 Task: Select the browser breakpoint.
Action: Mouse moved to (11, 517)
Screenshot: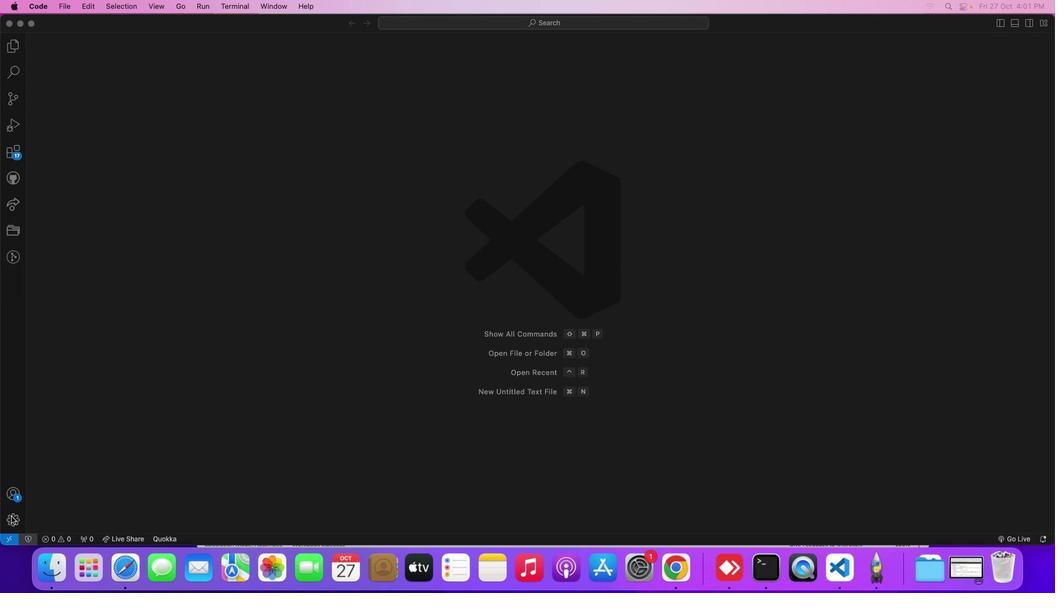 
Action: Mouse pressed left at (11, 517)
Screenshot: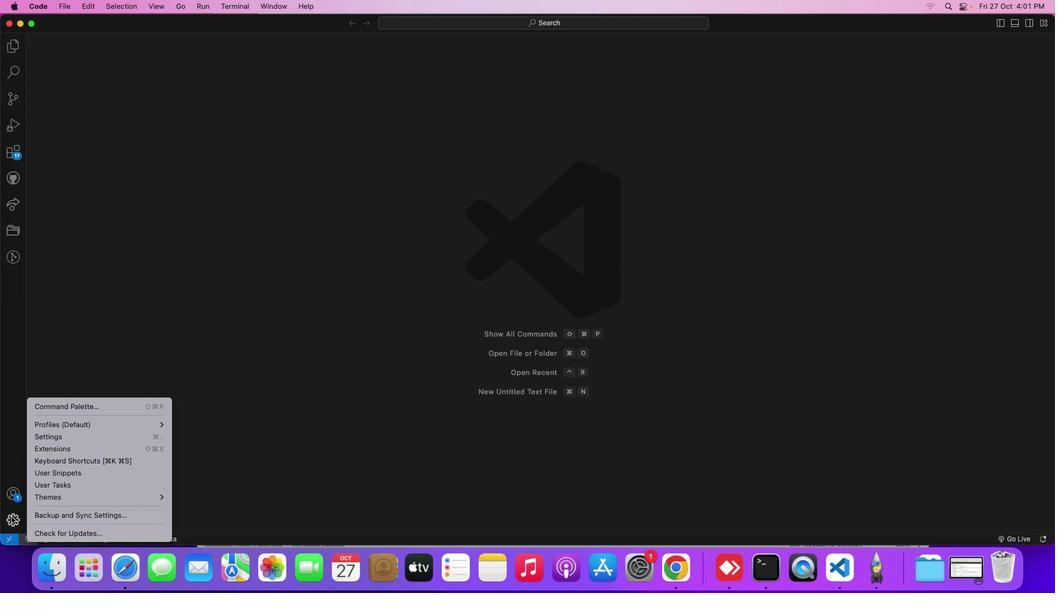 
Action: Mouse moved to (58, 406)
Screenshot: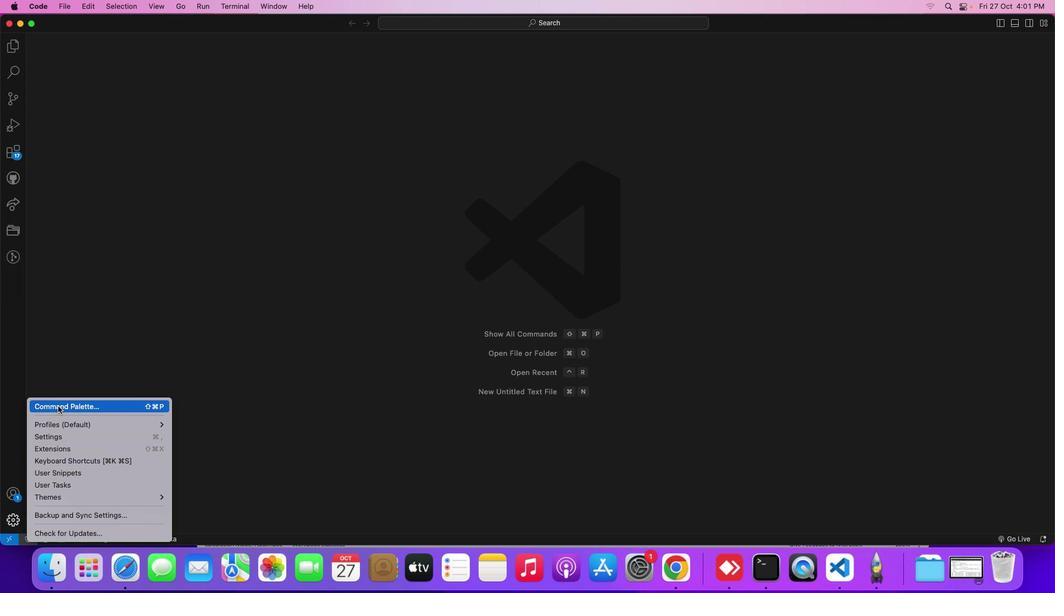
Action: Mouse pressed left at (58, 406)
Screenshot: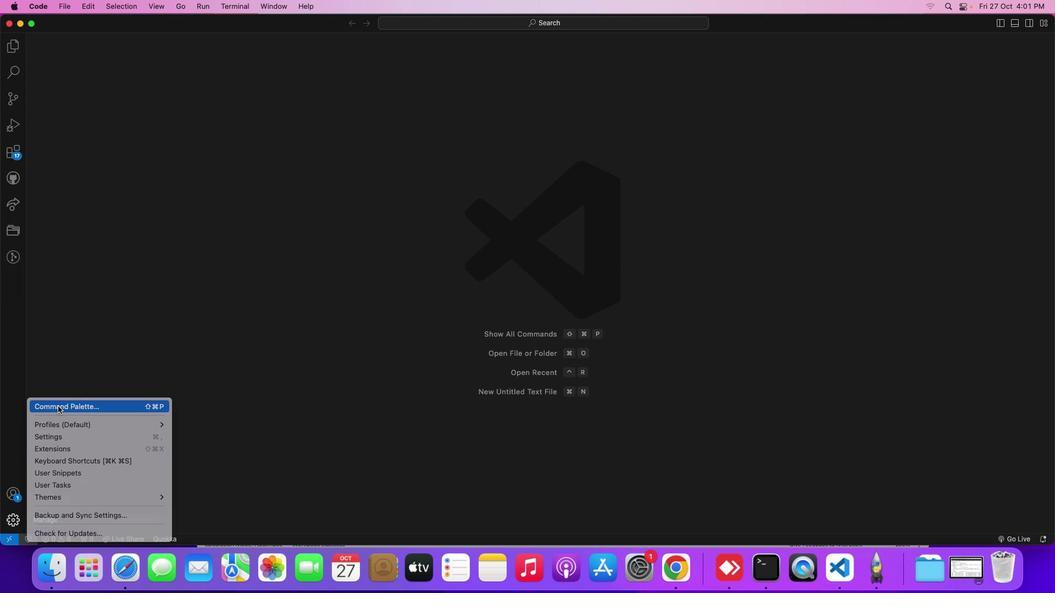 
Action: Mouse moved to (423, 85)
Screenshot: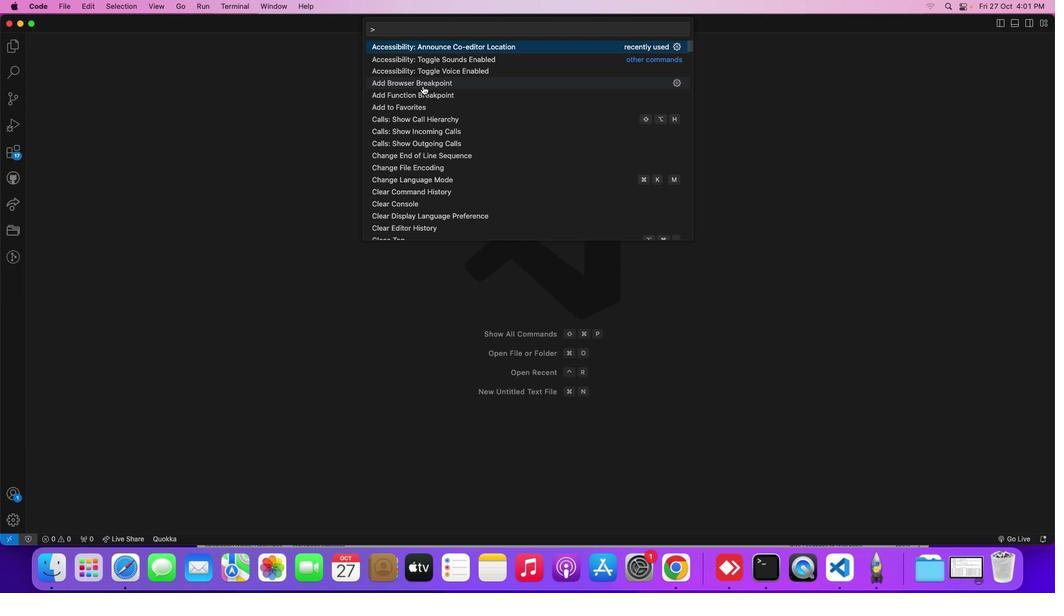 
Action: Mouse pressed left at (423, 85)
Screenshot: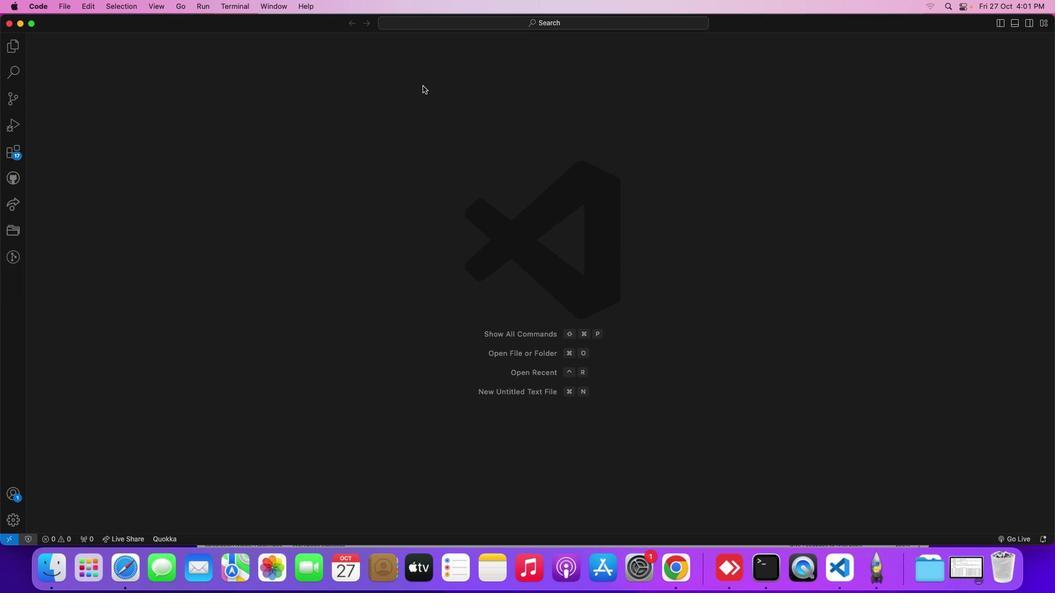 
Action: Mouse moved to (359, 185)
Screenshot: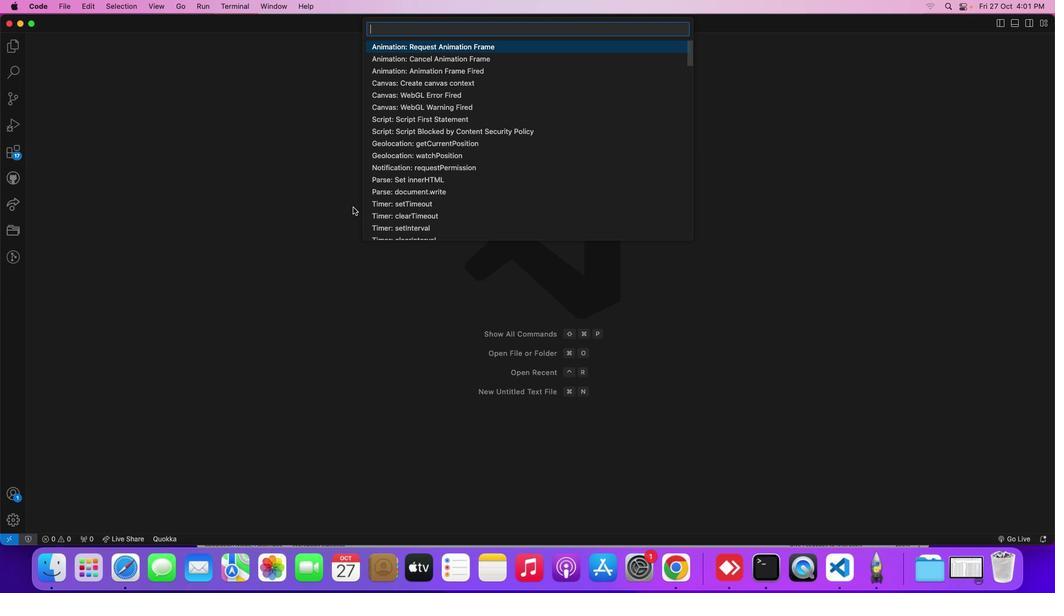 
